 Task: Sort the products in the category "Nutritional Oils" by best match.
Action: Mouse moved to (281, 118)
Screenshot: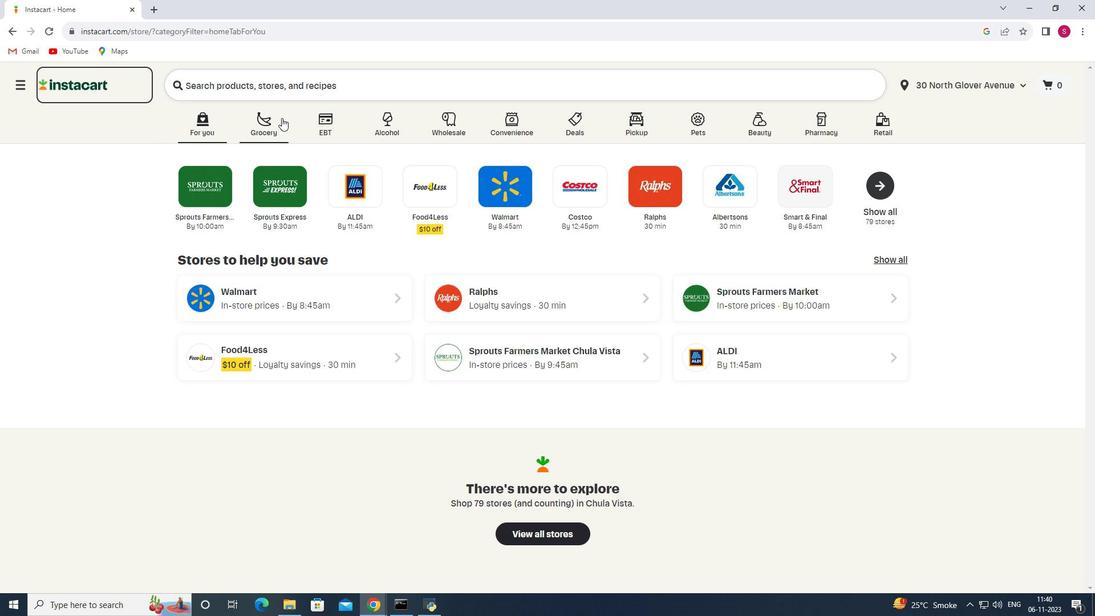 
Action: Mouse pressed left at (281, 118)
Screenshot: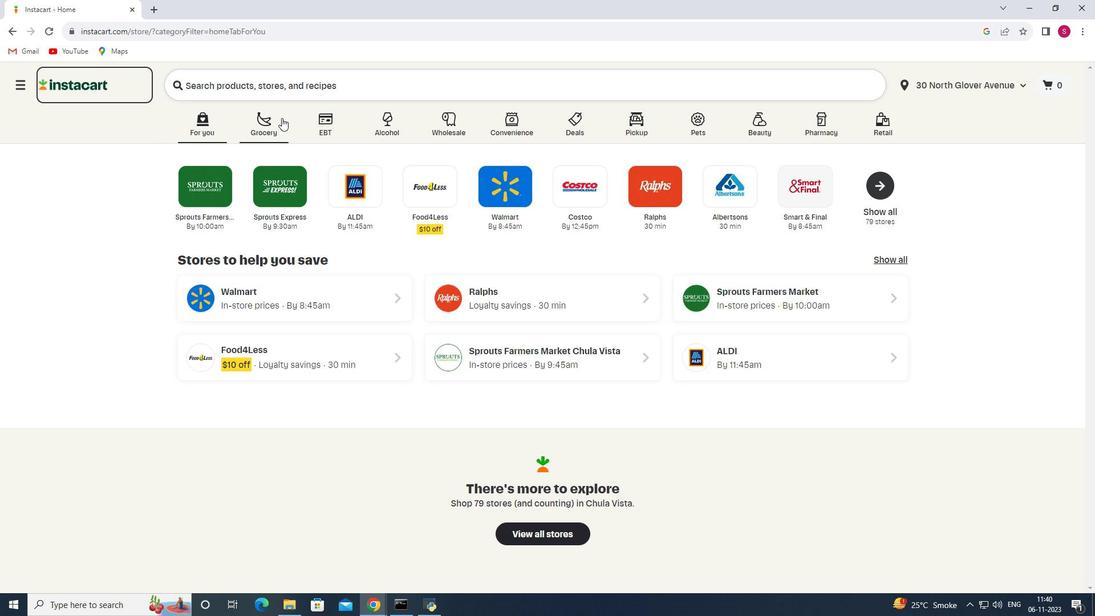 
Action: Mouse moved to (242, 335)
Screenshot: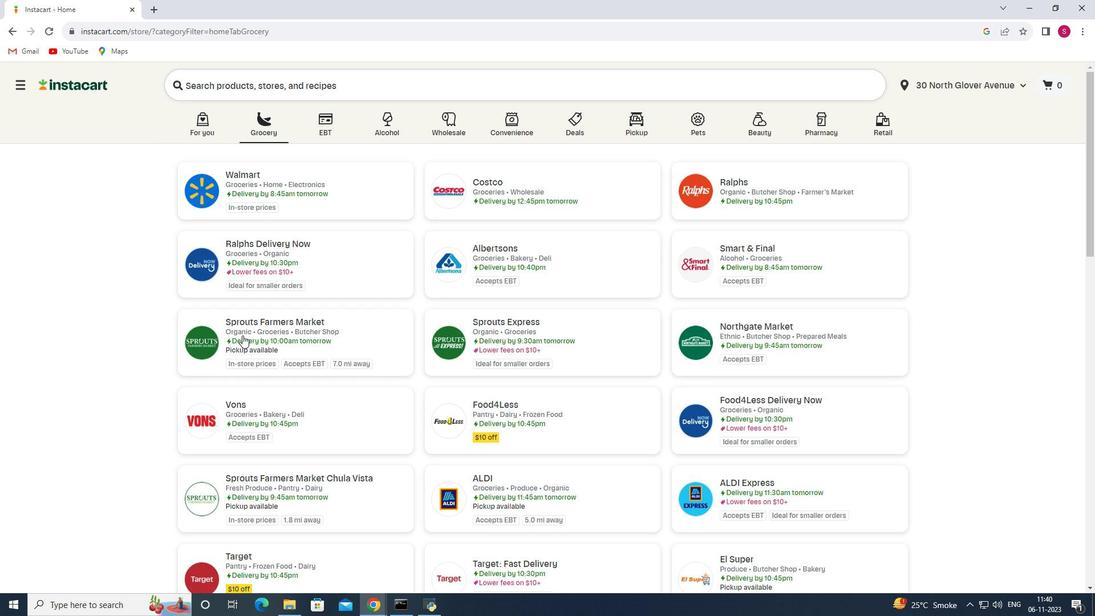 
Action: Mouse pressed left at (242, 335)
Screenshot: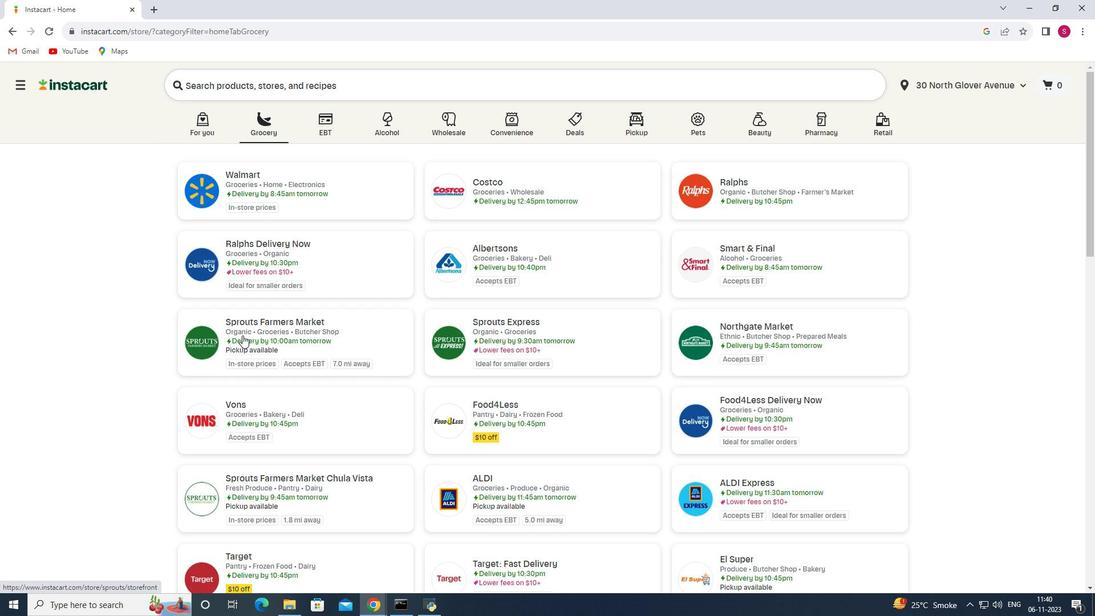 
Action: Mouse moved to (83, 363)
Screenshot: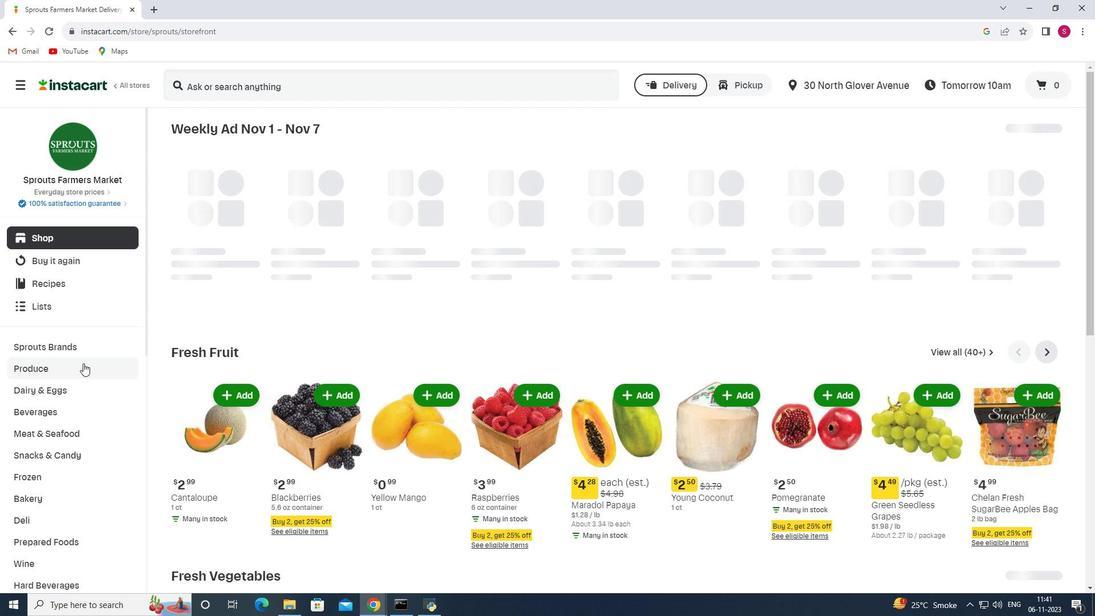 
Action: Mouse scrolled (83, 363) with delta (0, 0)
Screenshot: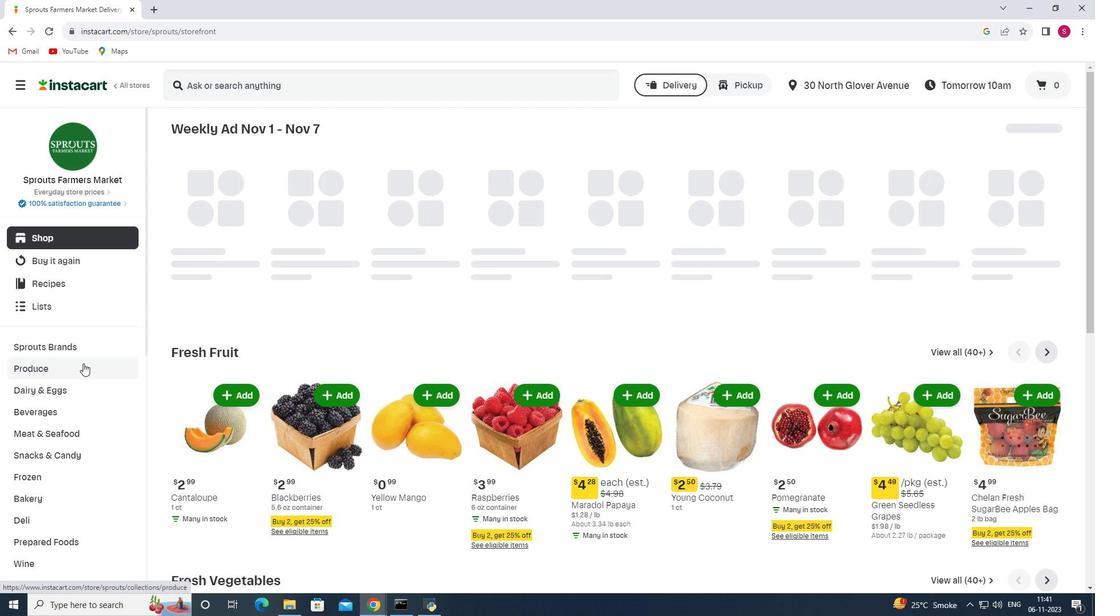 
Action: Mouse scrolled (83, 363) with delta (0, 0)
Screenshot: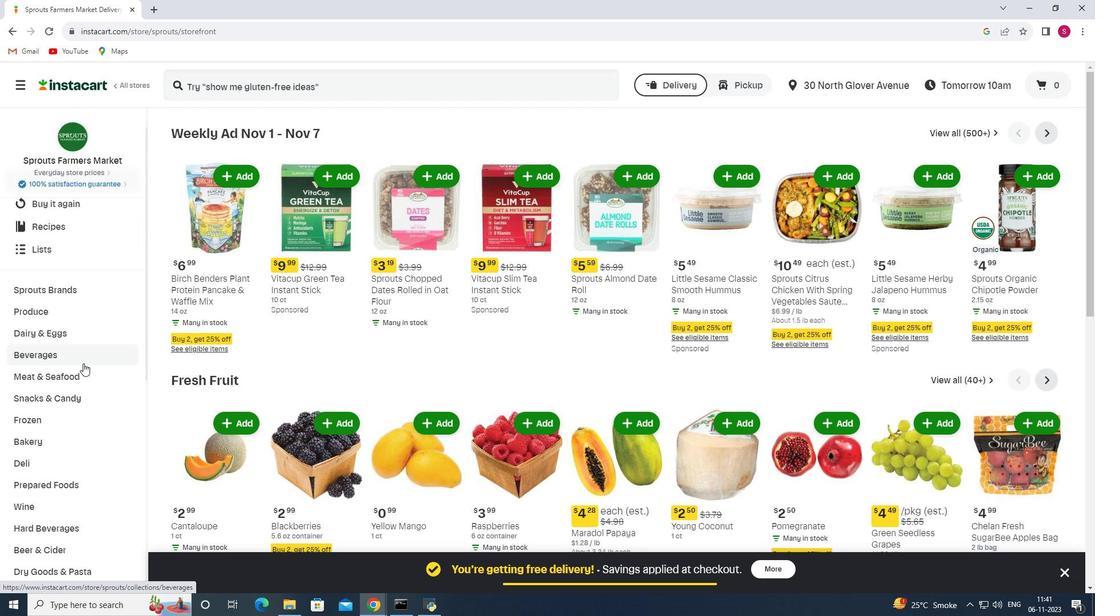 
Action: Mouse scrolled (83, 363) with delta (0, 0)
Screenshot: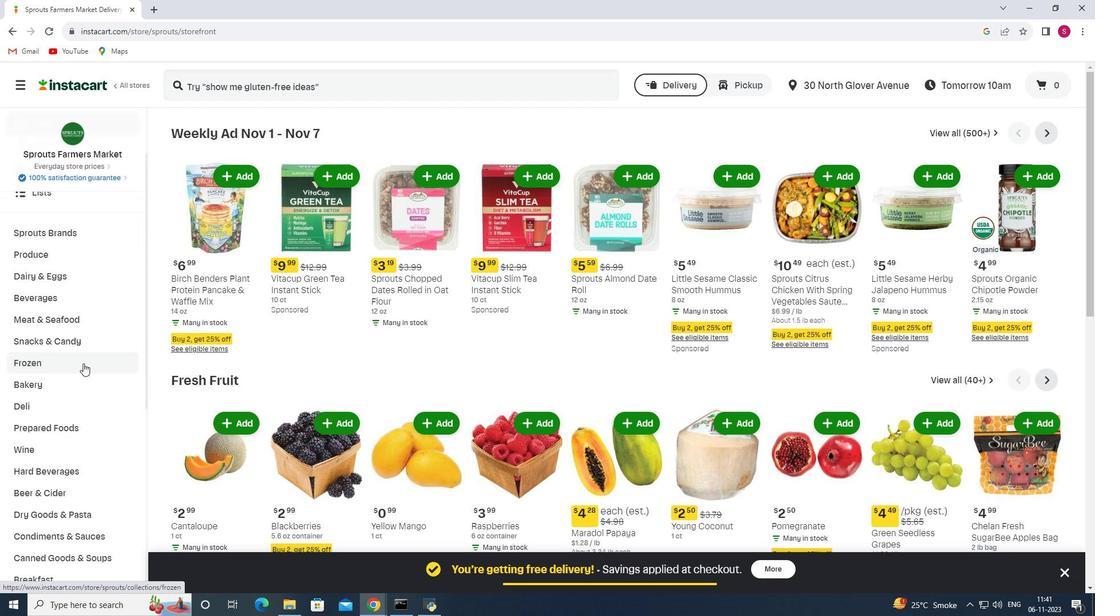 
Action: Mouse scrolled (83, 363) with delta (0, 0)
Screenshot: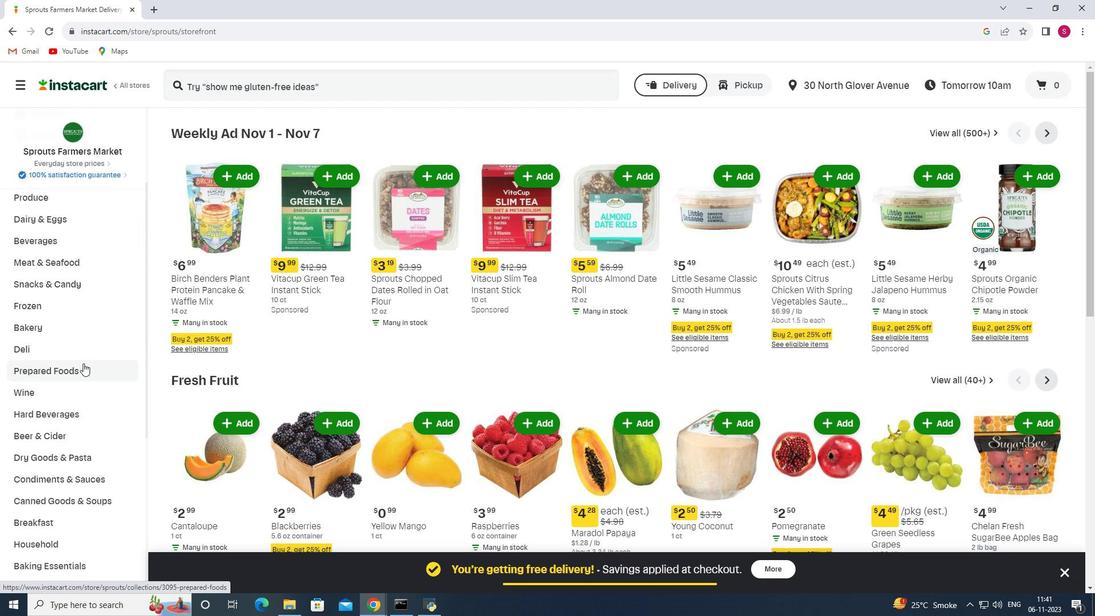 
Action: Mouse moved to (71, 367)
Screenshot: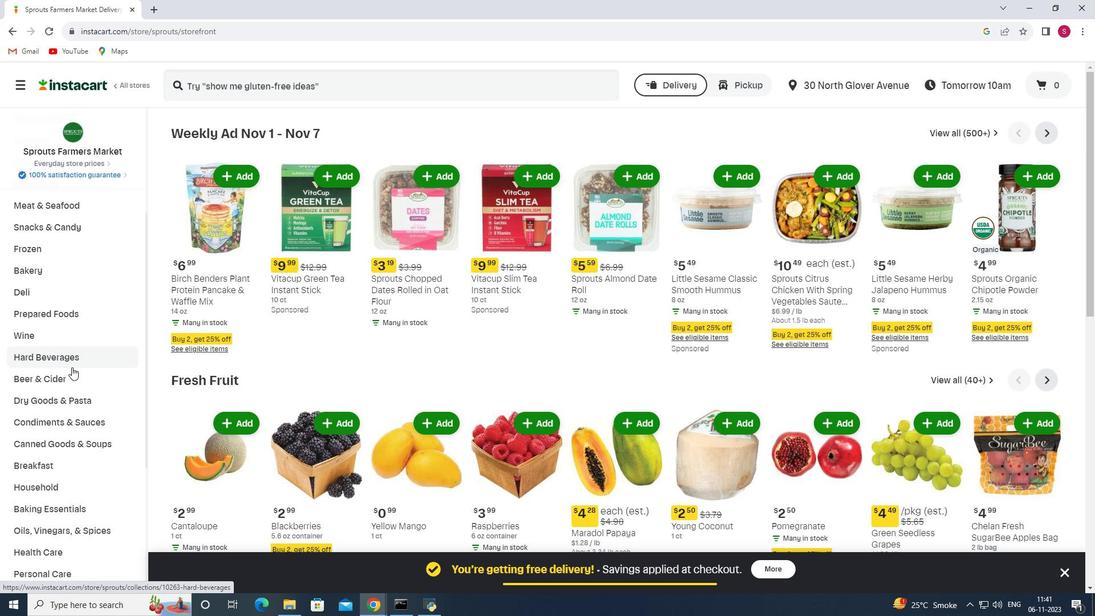 
Action: Mouse scrolled (71, 367) with delta (0, 0)
Screenshot: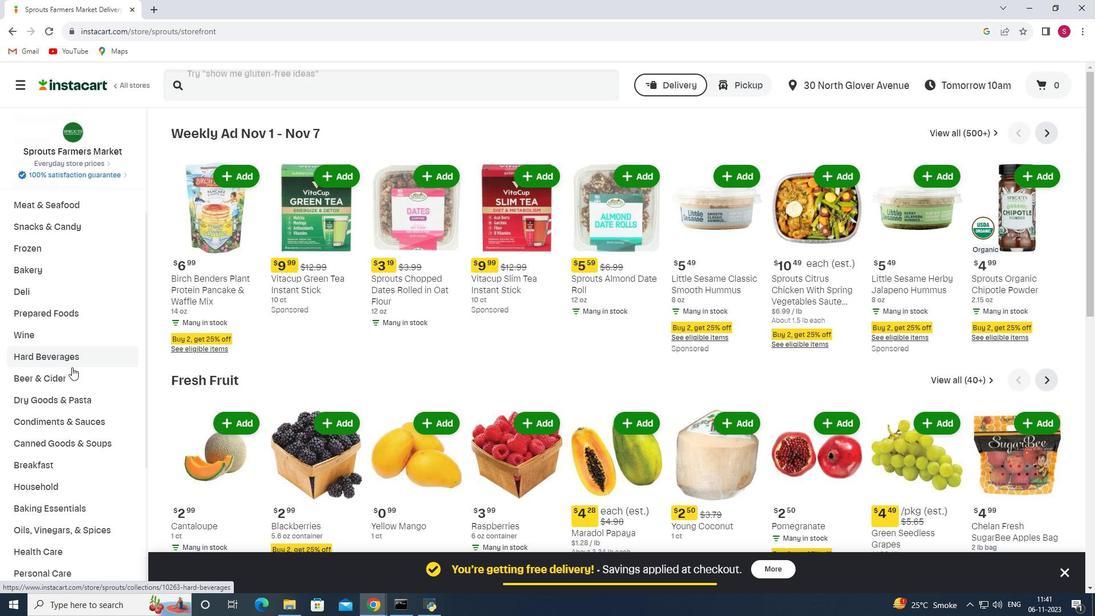 
Action: Mouse scrolled (71, 367) with delta (0, 0)
Screenshot: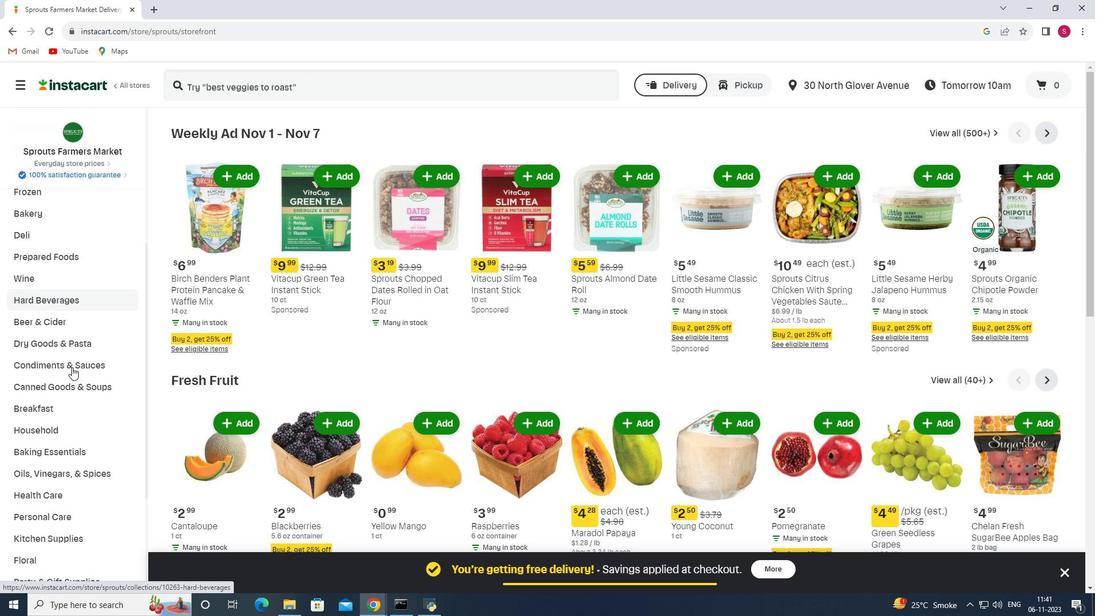 
Action: Mouse moved to (55, 429)
Screenshot: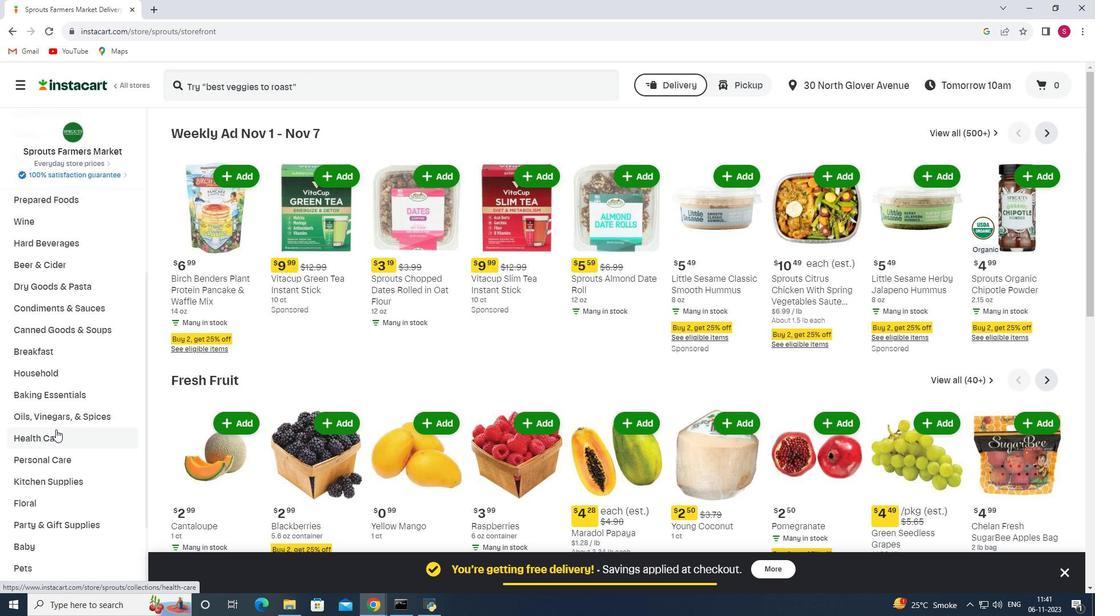 
Action: Mouse pressed left at (55, 429)
Screenshot: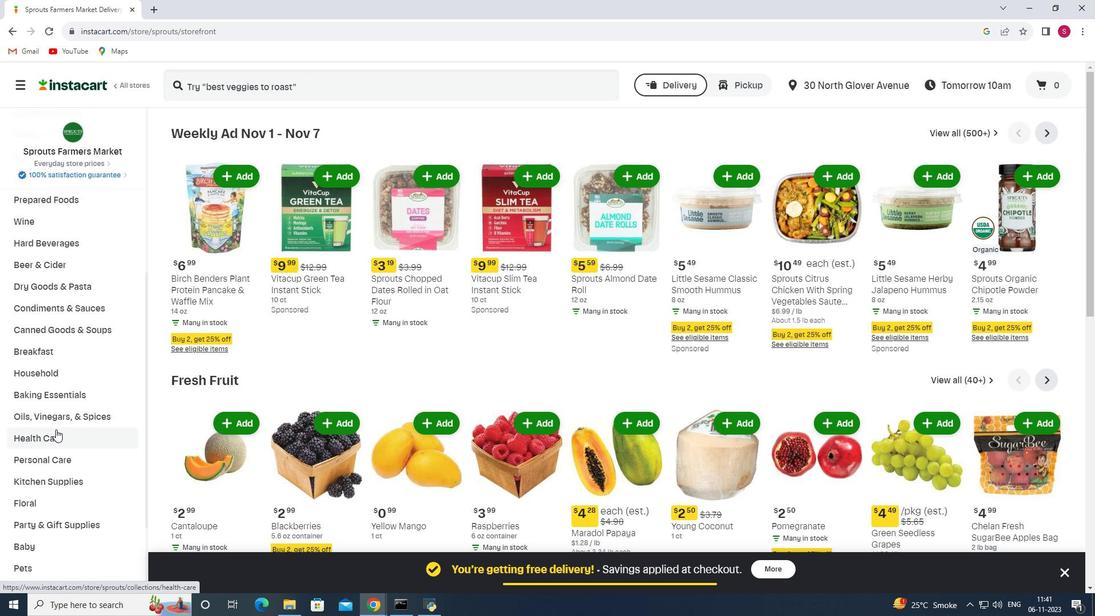 
Action: Mouse moved to (411, 160)
Screenshot: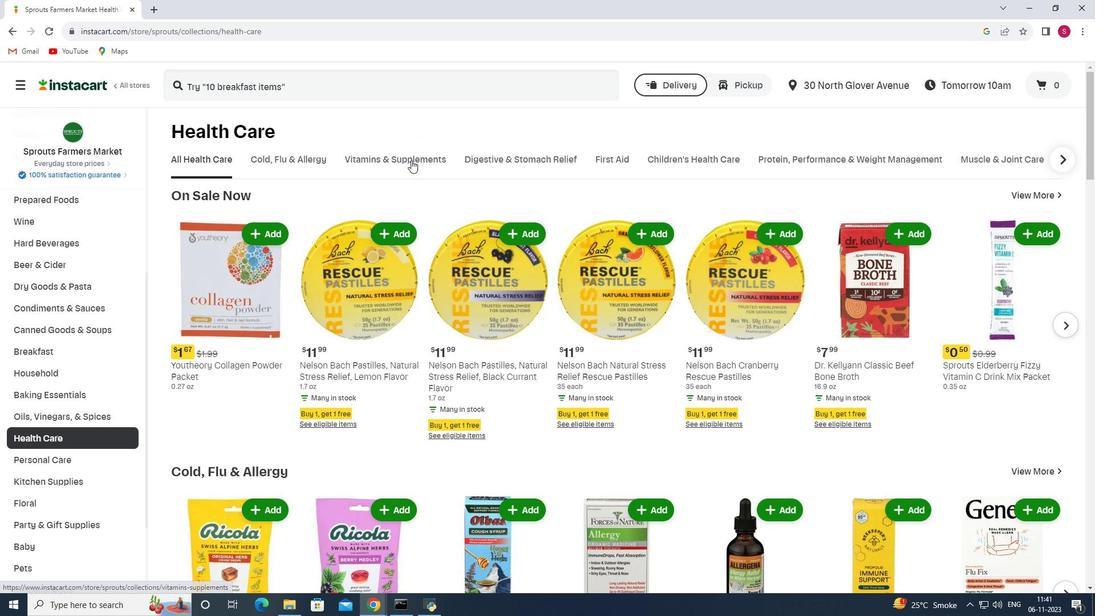 
Action: Mouse pressed left at (411, 160)
Screenshot: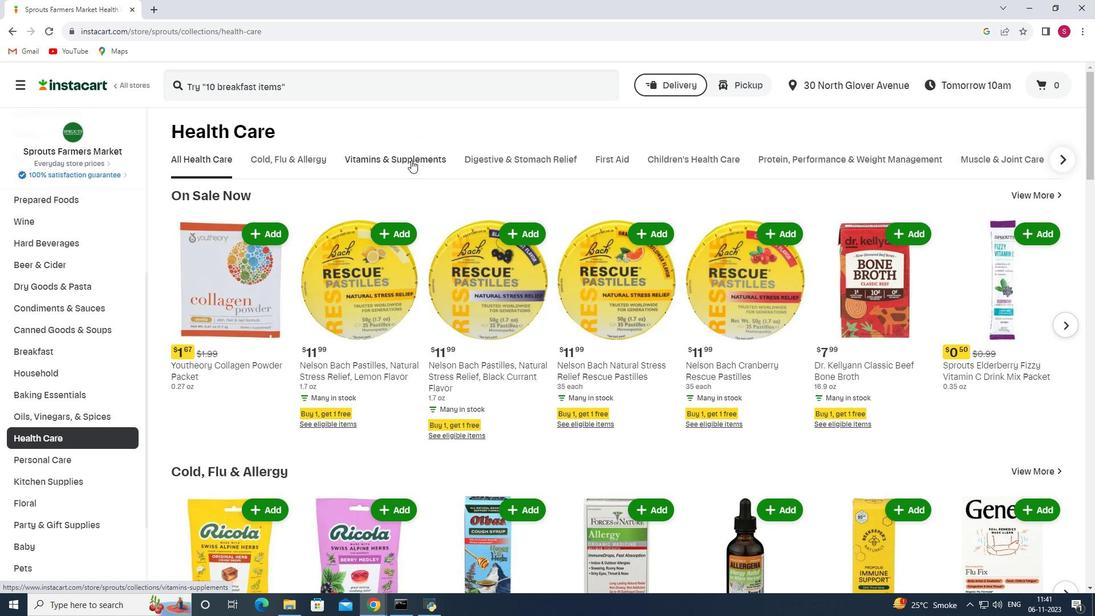 
Action: Mouse moved to (807, 204)
Screenshot: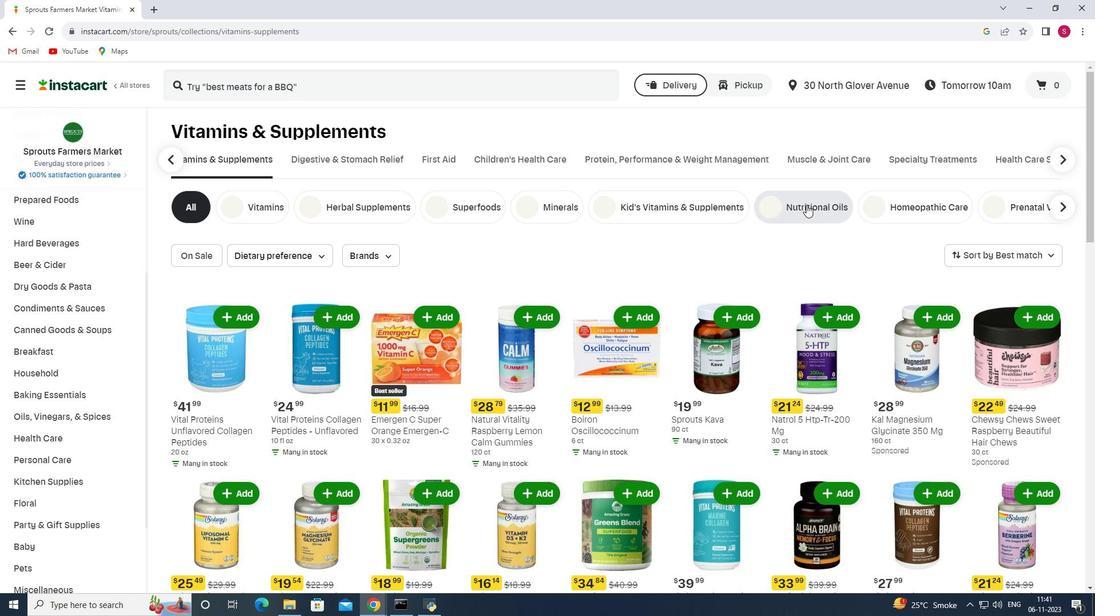 
Action: Mouse pressed left at (807, 204)
Screenshot: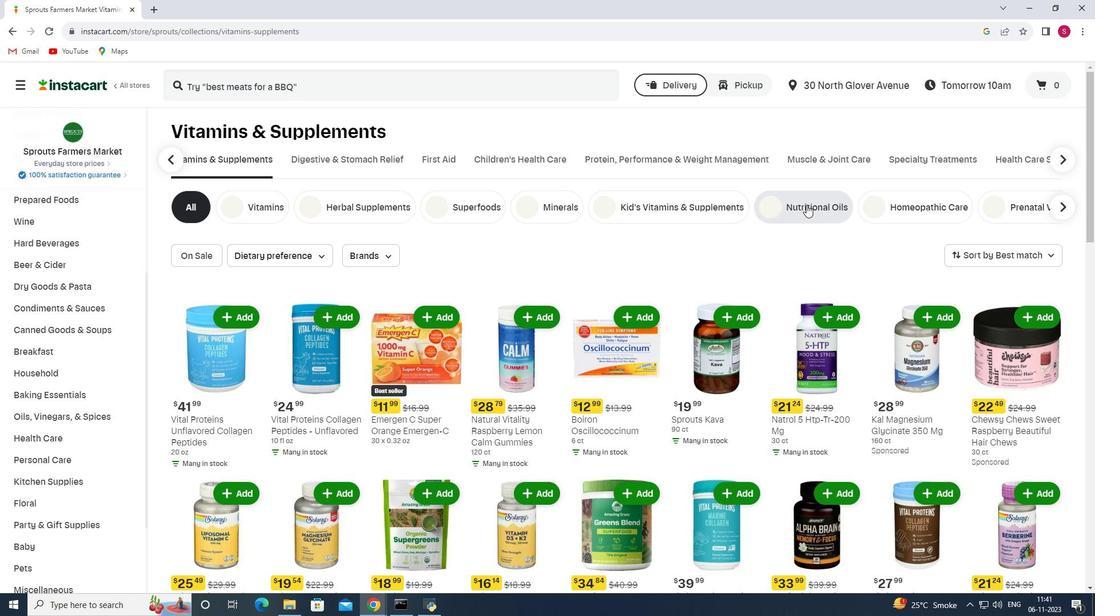 
Action: Mouse moved to (1027, 251)
Screenshot: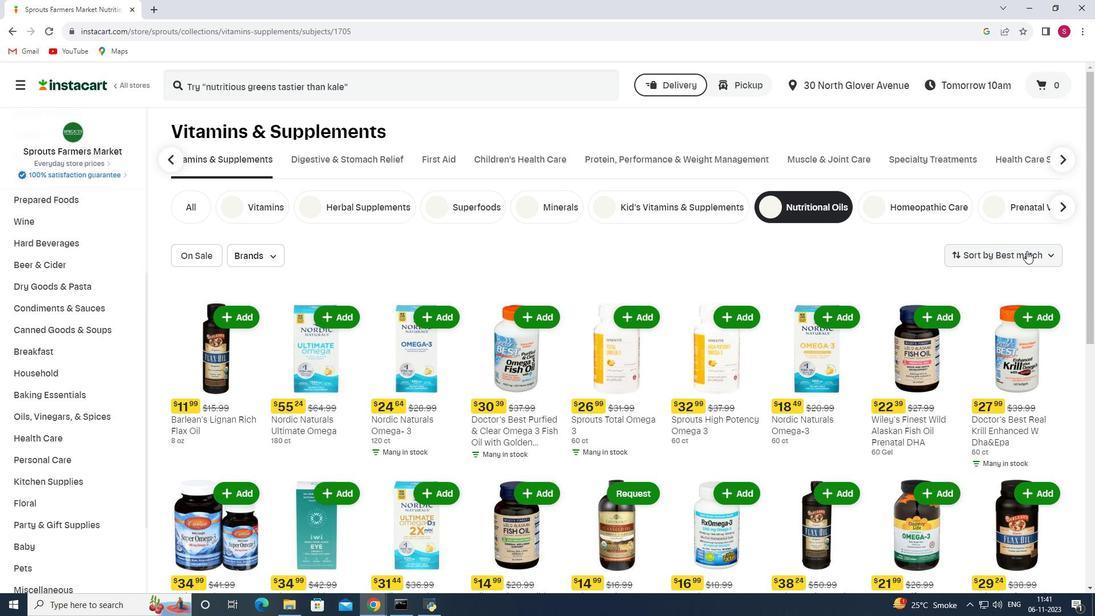 
Action: Mouse pressed left at (1027, 251)
Screenshot: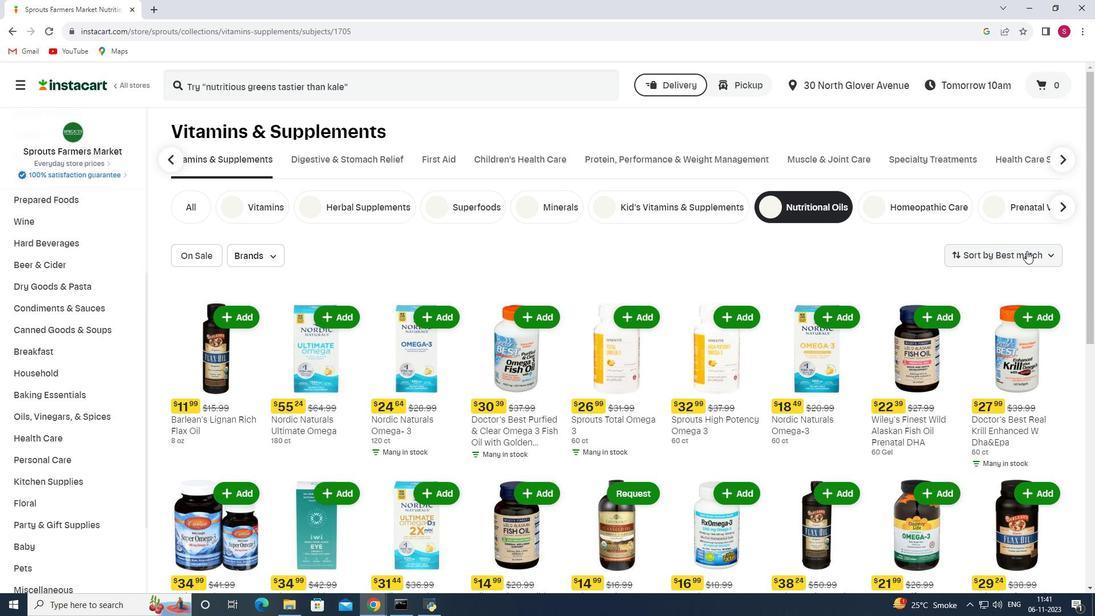
Action: Mouse moved to (1014, 284)
Screenshot: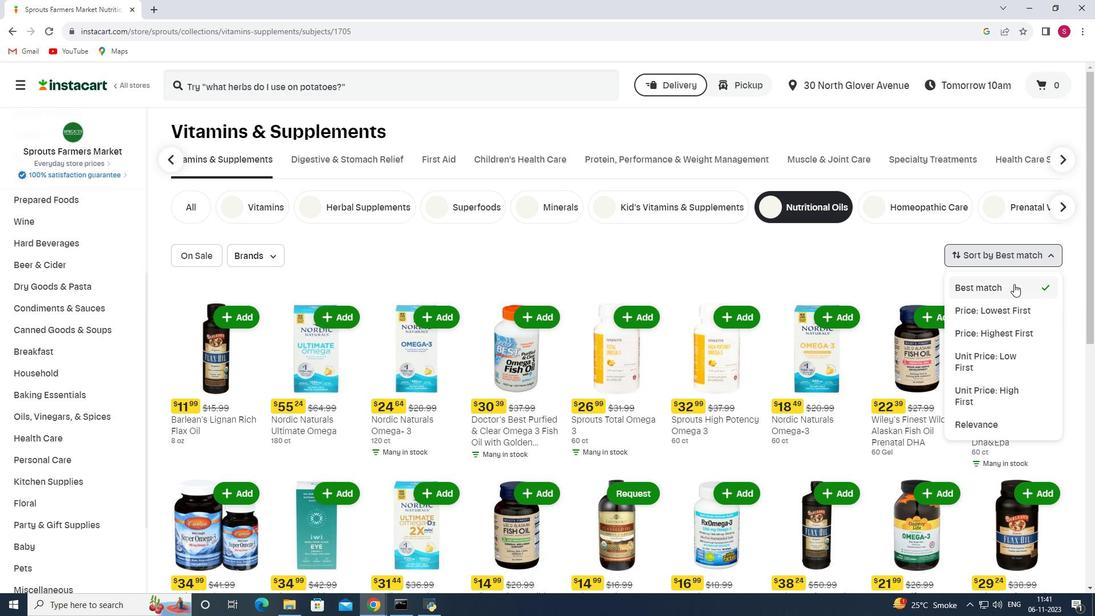 
Action: Mouse pressed left at (1014, 284)
Screenshot: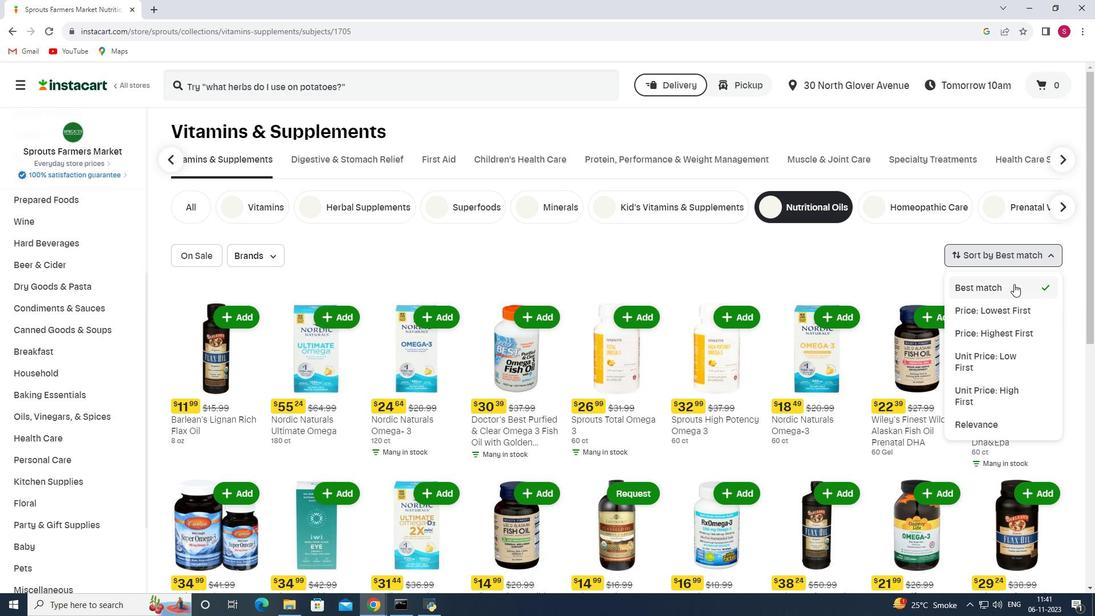 
